 Task: Create in the project AgileLogic in Backlog an issue 'Develop a new tool for automated testing of web application user interface and user experience', assign it to team member softage.1@softage.net and change the status to IN PROGRESS. Create in the project AgileLogic in Backlog an issue 'Upgrade the security features of a web application to improve data protection and secure communication between server and client', assign it to team member softage.2@softage.net and change the status to IN PROGRESS
Action: Mouse moved to (217, 61)
Screenshot: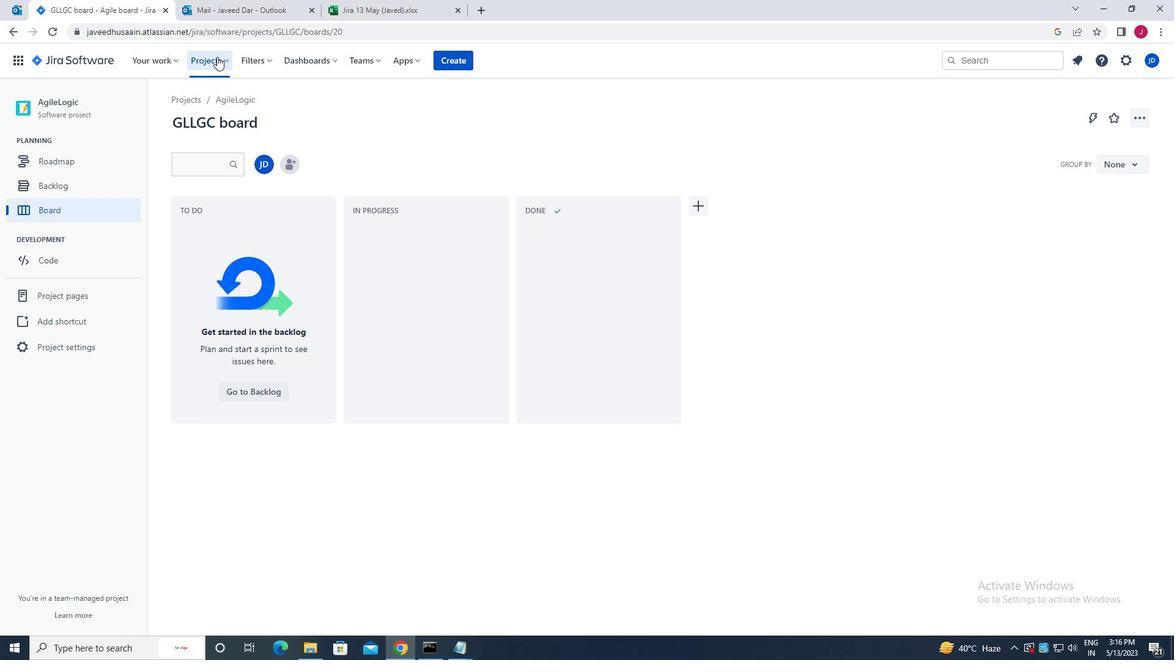 
Action: Mouse pressed left at (217, 61)
Screenshot: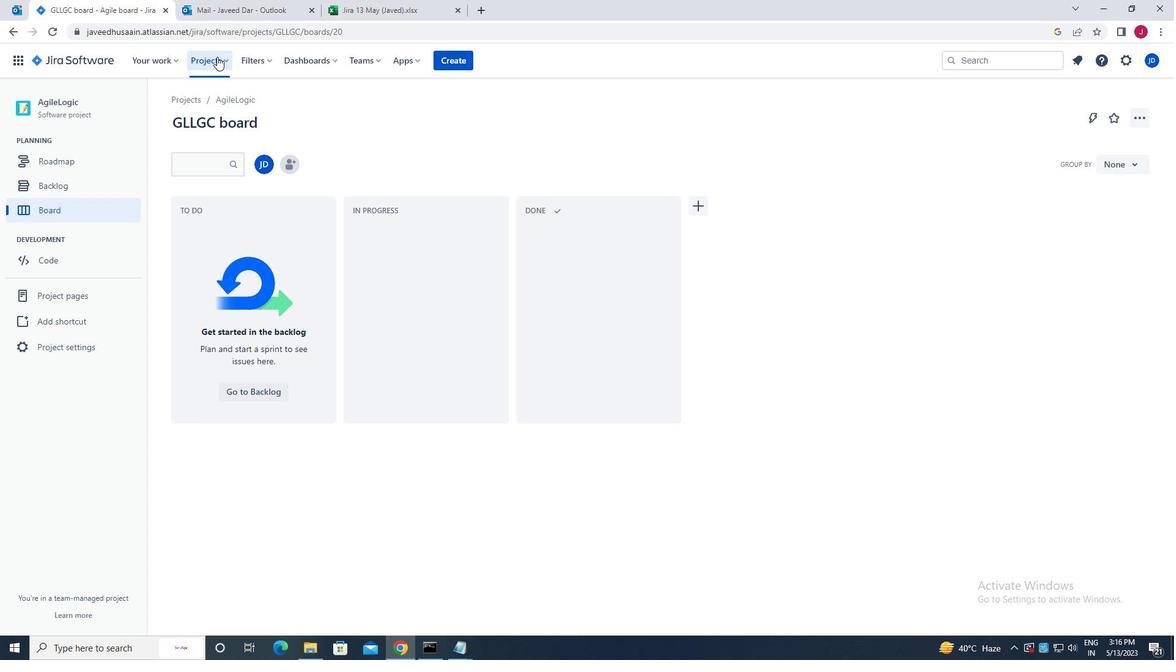 
Action: Mouse moved to (261, 114)
Screenshot: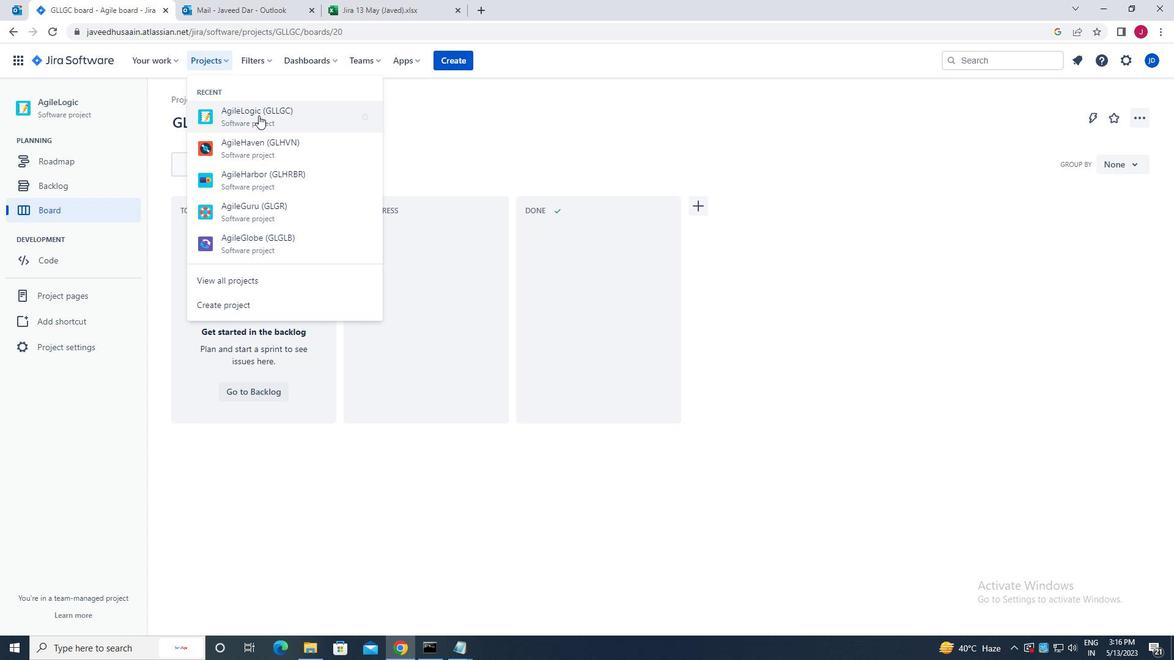 
Action: Mouse pressed left at (261, 114)
Screenshot: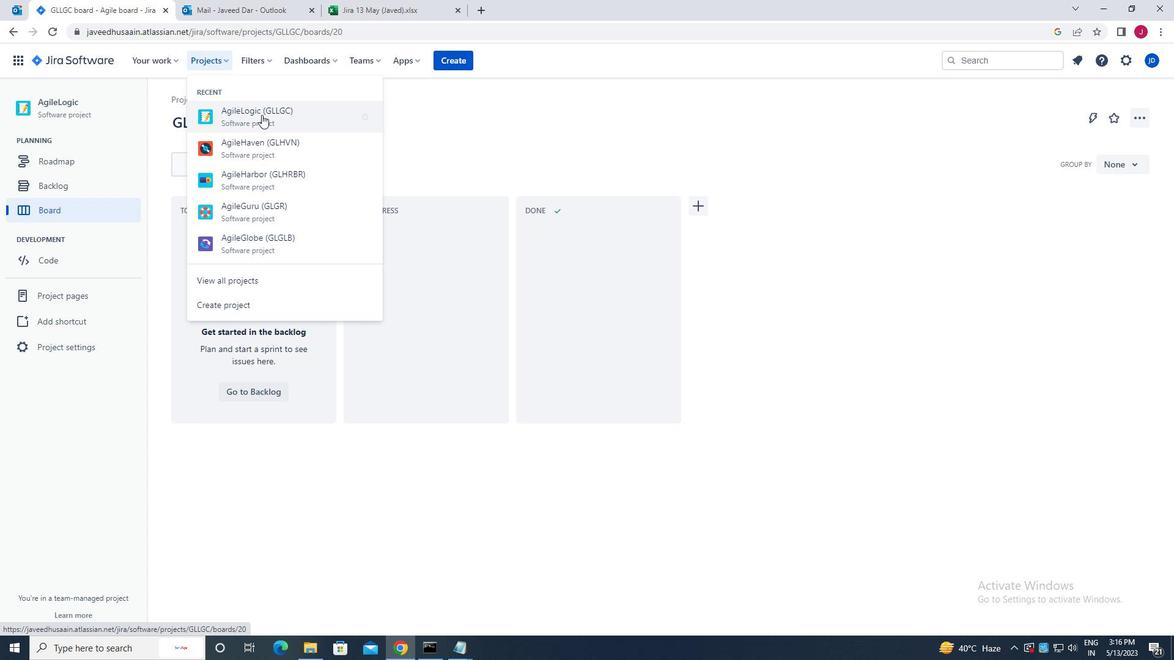 
Action: Mouse moved to (69, 187)
Screenshot: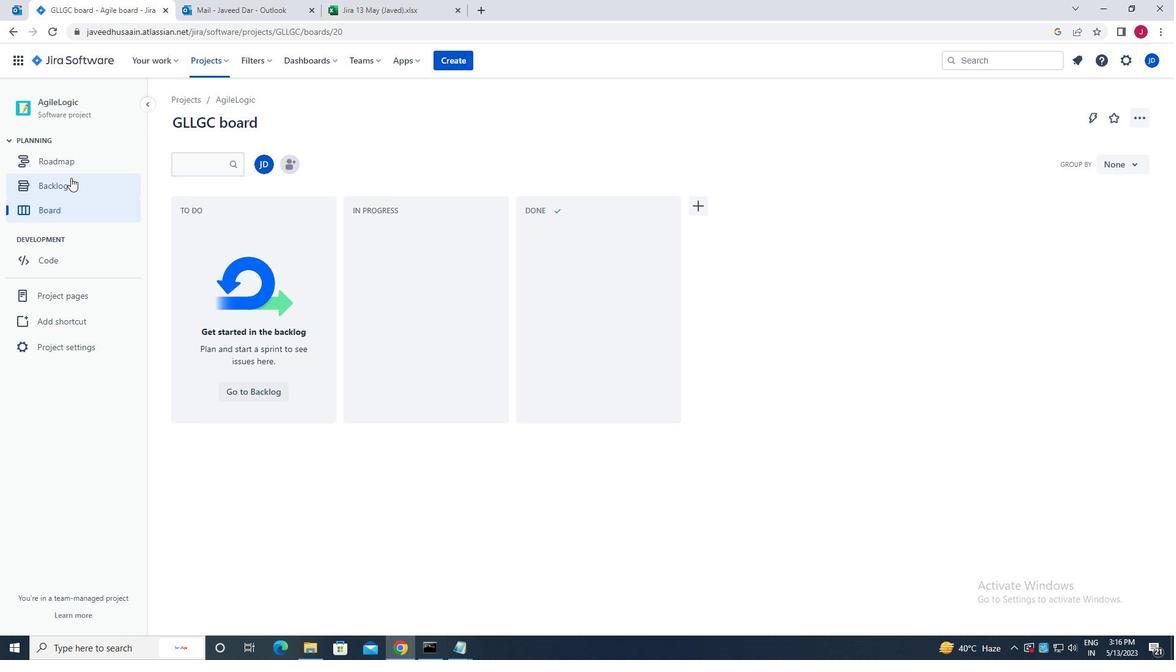 
Action: Mouse pressed left at (69, 187)
Screenshot: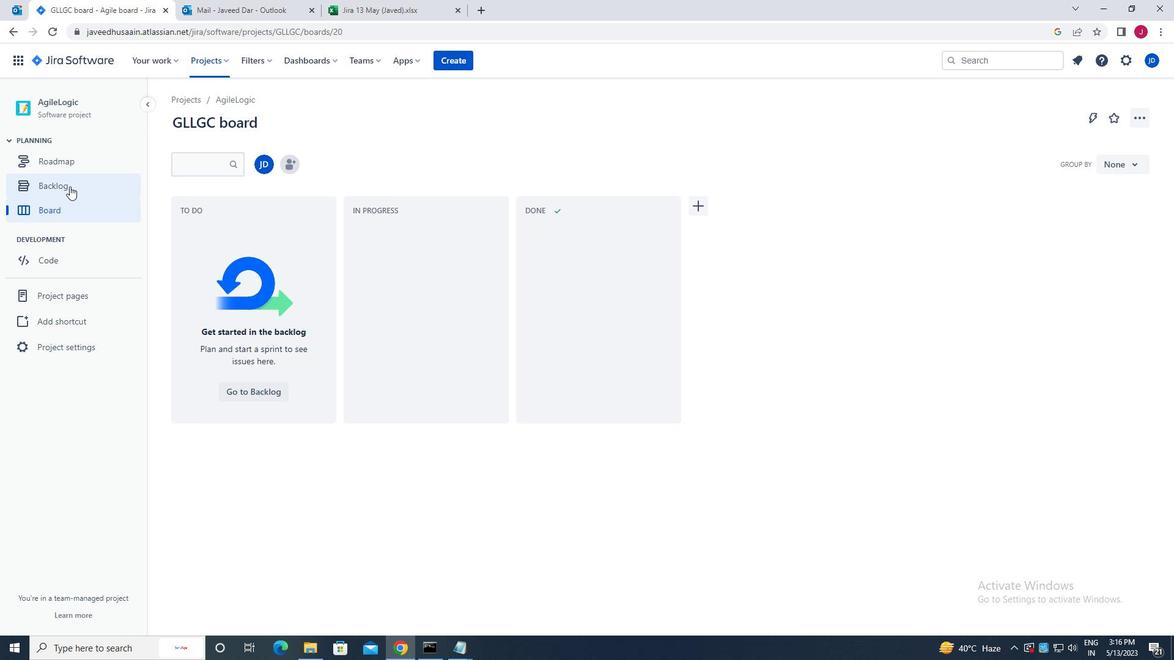 
Action: Mouse moved to (226, 447)
Screenshot: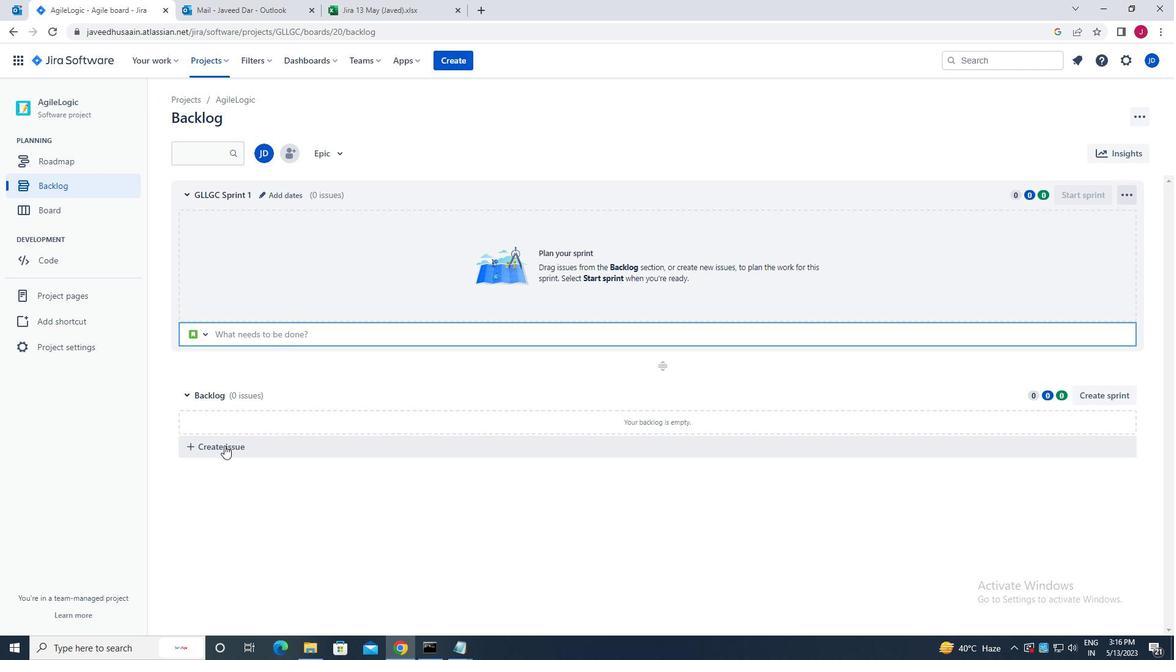 
Action: Mouse pressed left at (226, 447)
Screenshot: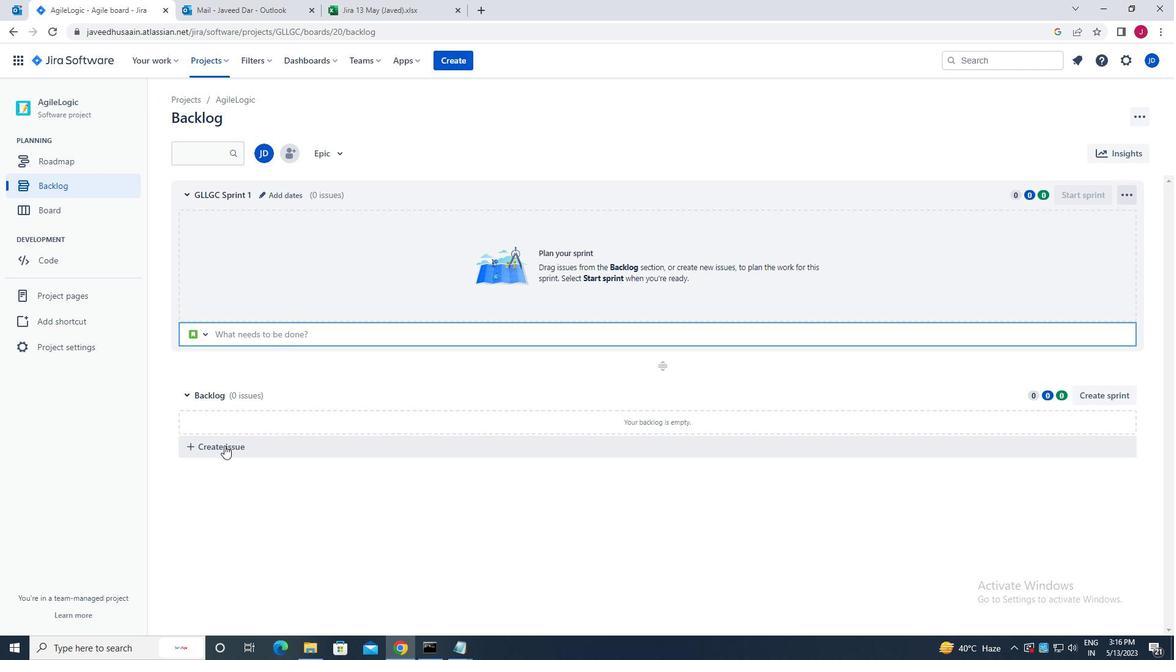 
Action: Mouse moved to (235, 443)
Screenshot: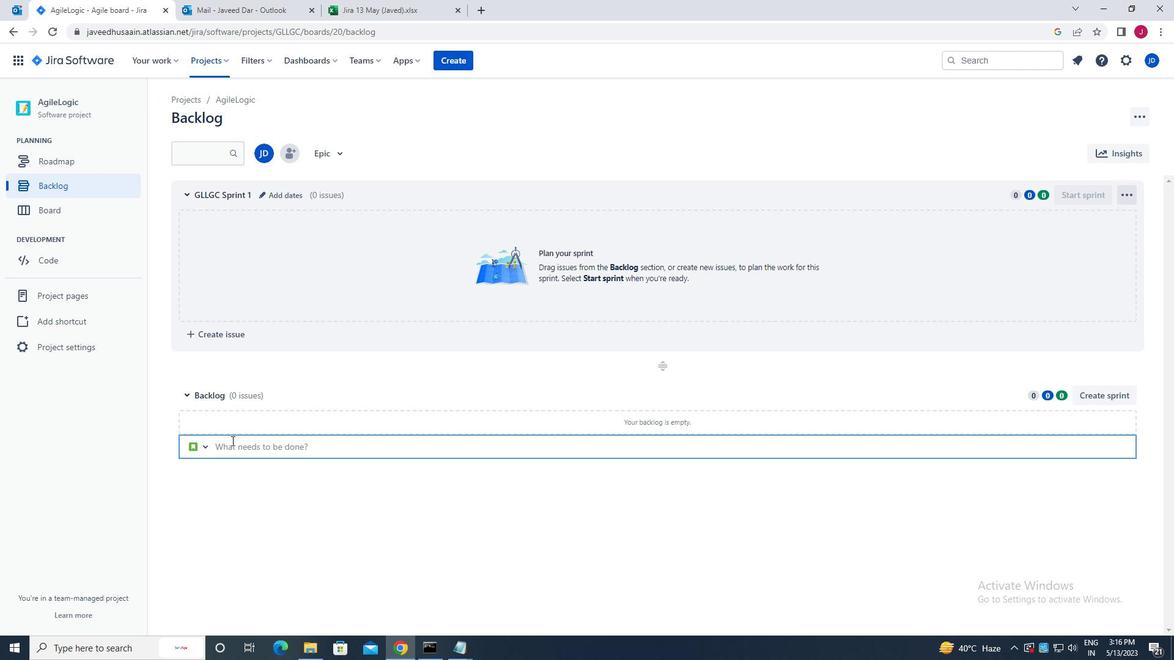 
Action: Mouse pressed left at (235, 443)
Screenshot: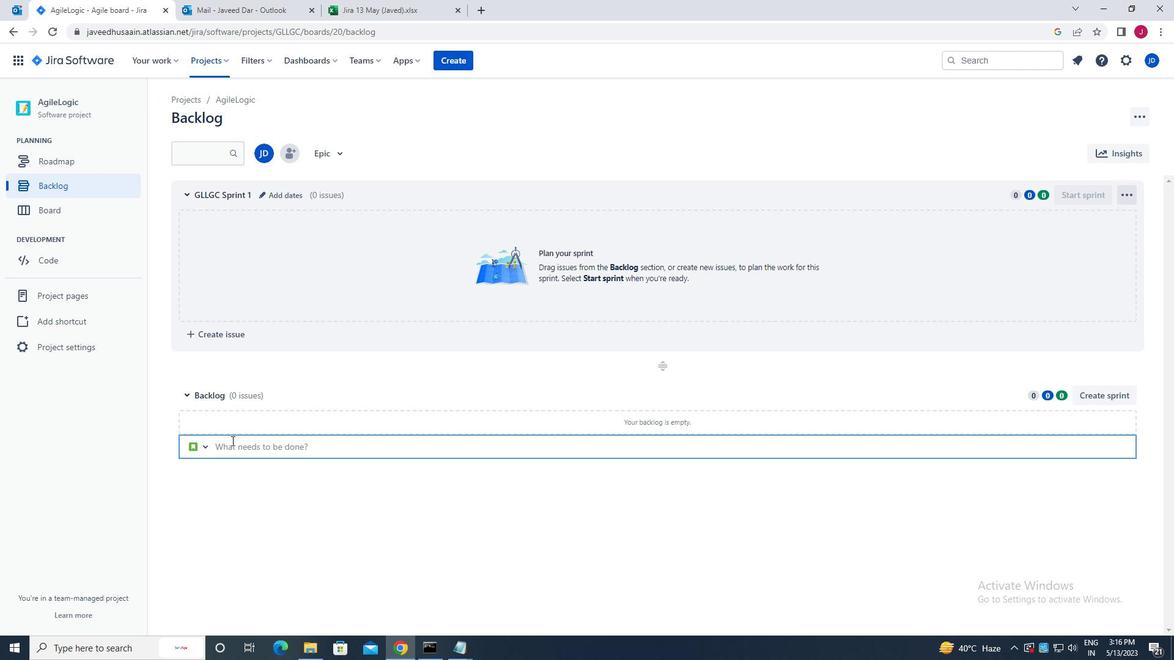 
Action: Mouse moved to (237, 444)
Screenshot: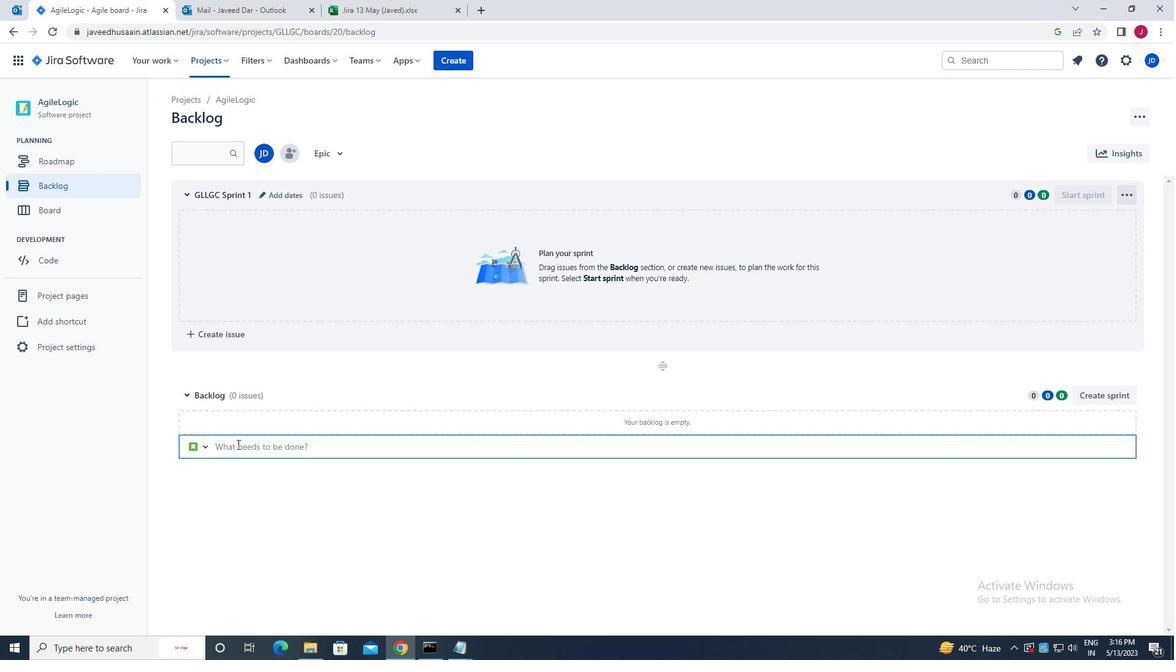 
Action: Key pressed d<Key.caps_lock>evelop<Key.space>a<Key.space>new<Key.space>tool<Key.space>for<Key.space>automated<Key.space>testing<Key.space>of<Key.space>web<Key.space>application<Key.space>user<Key.space>interface<Key.space>and<Key.space>user<Key.space>experience<Key.enter>
Screenshot: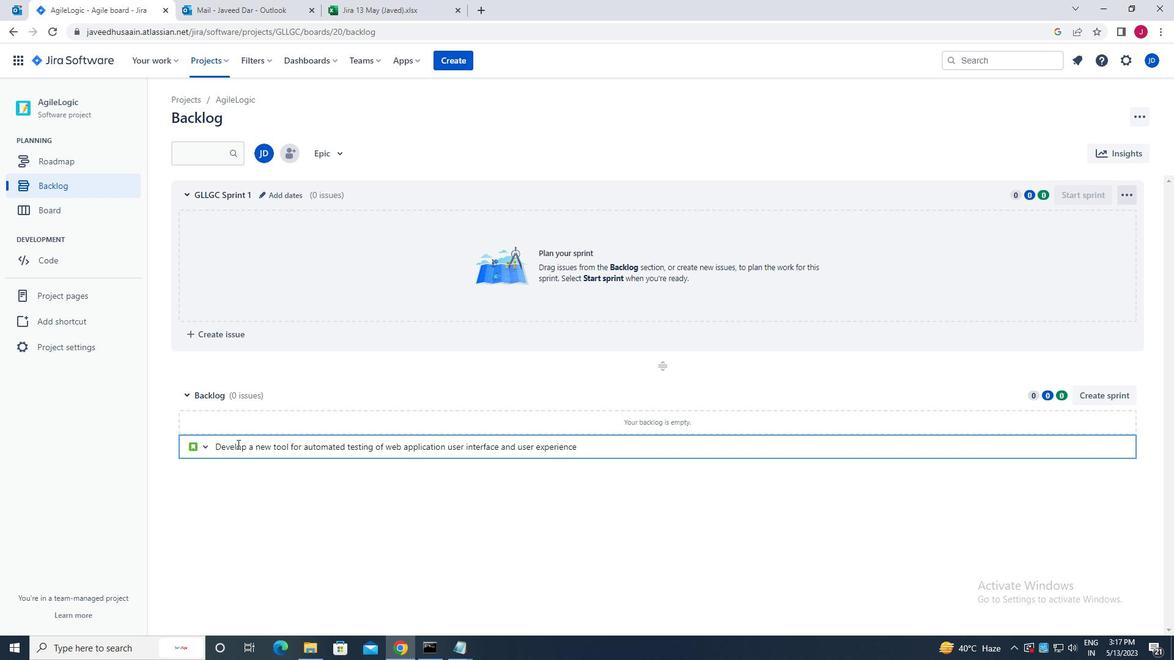 
Action: Mouse moved to (1101, 422)
Screenshot: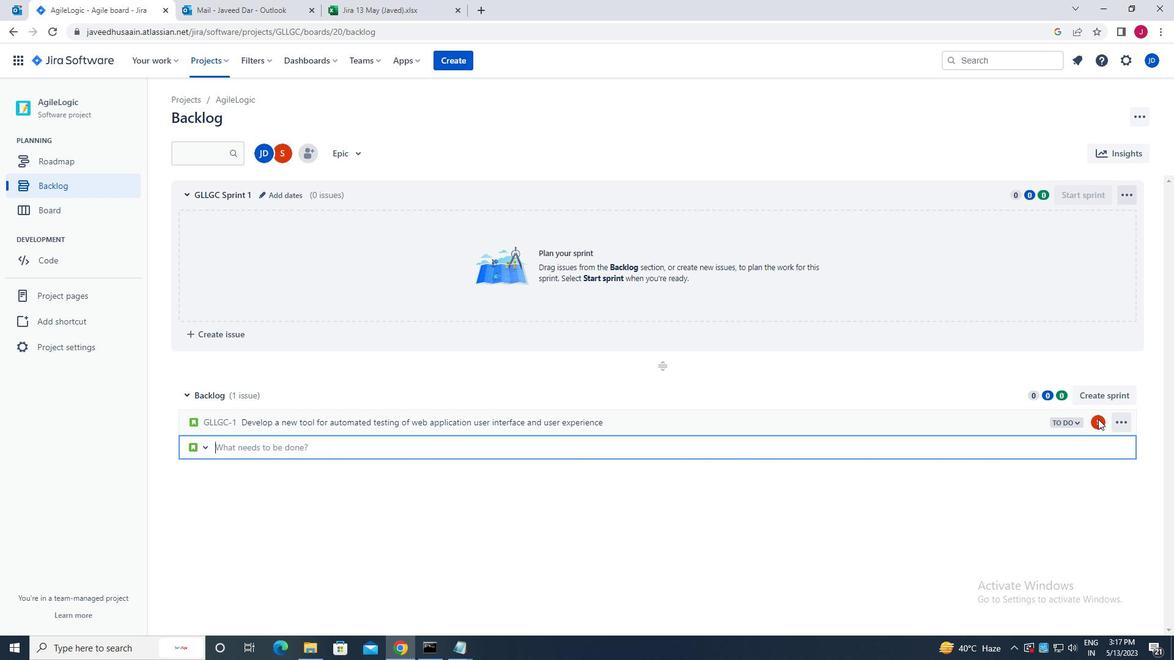 
Action: Mouse pressed left at (1101, 422)
Screenshot: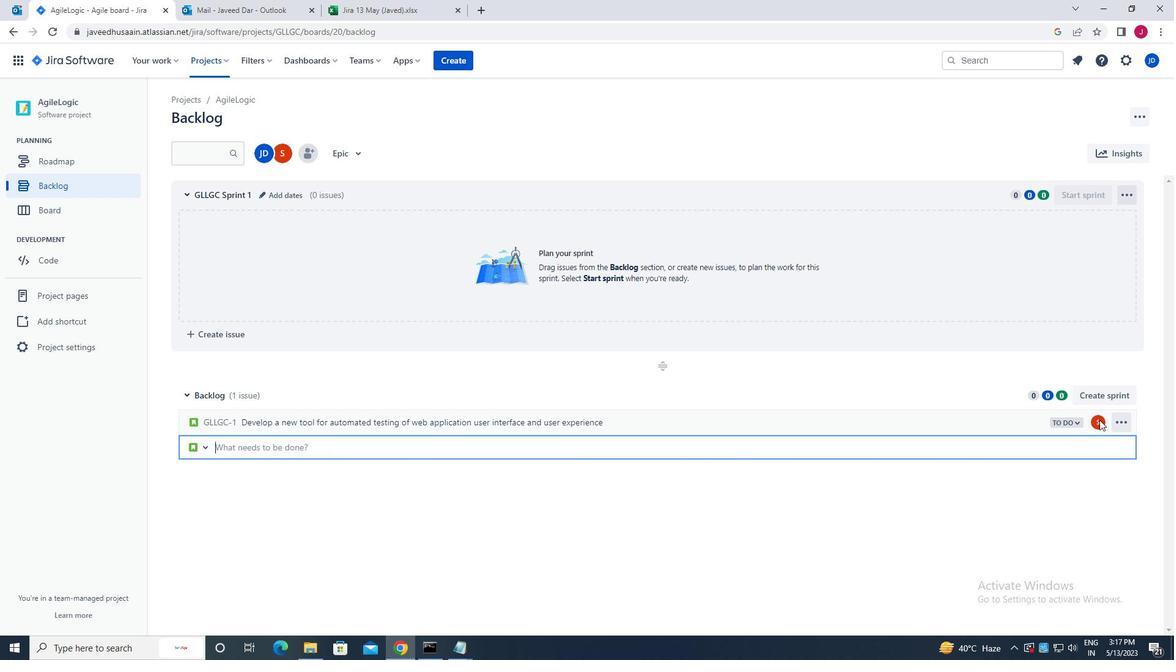 
Action: Mouse moved to (1099, 423)
Screenshot: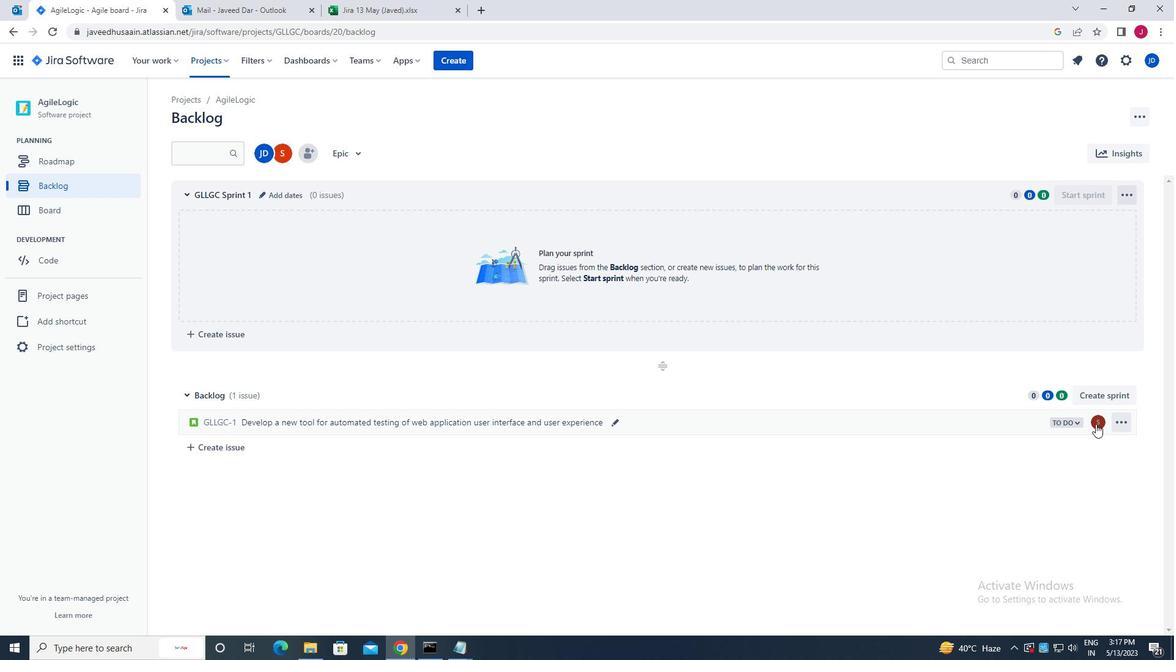 
Action: Mouse pressed left at (1099, 423)
Screenshot: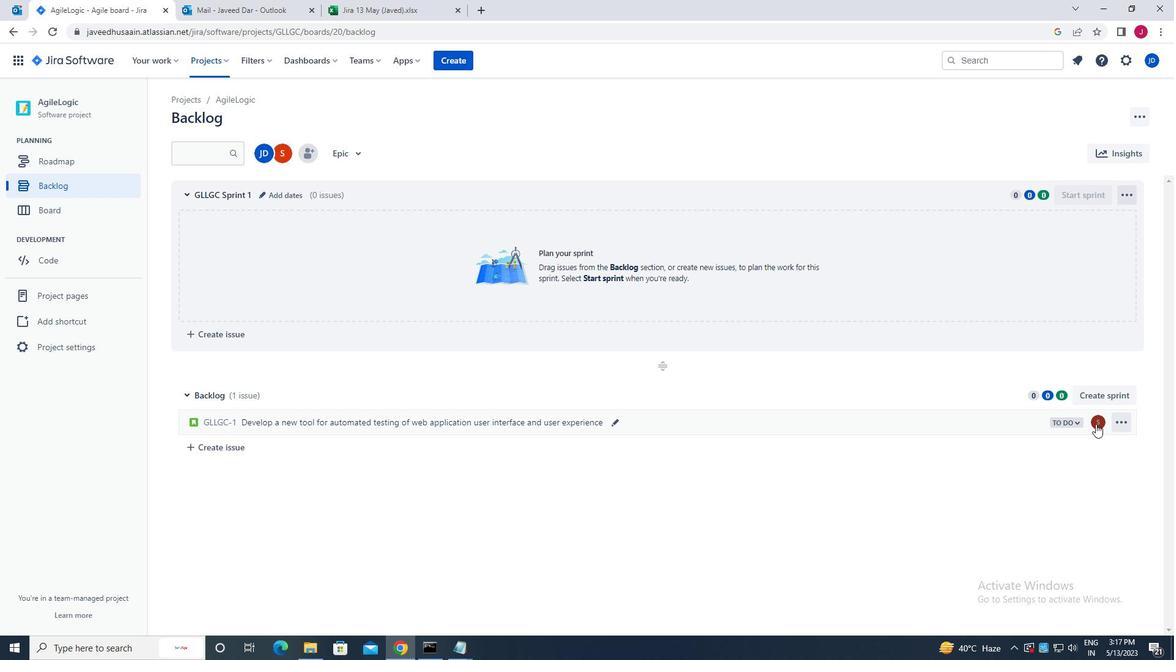 
Action: Mouse moved to (1005, 450)
Screenshot: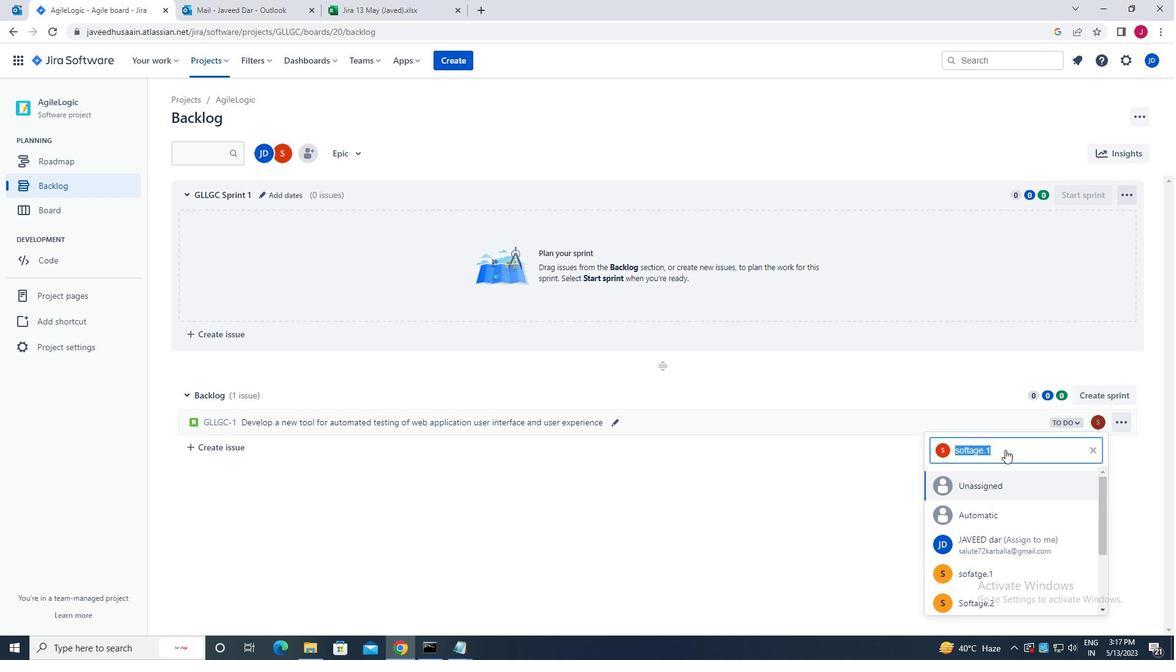 
Action: Key pressed soft
Screenshot: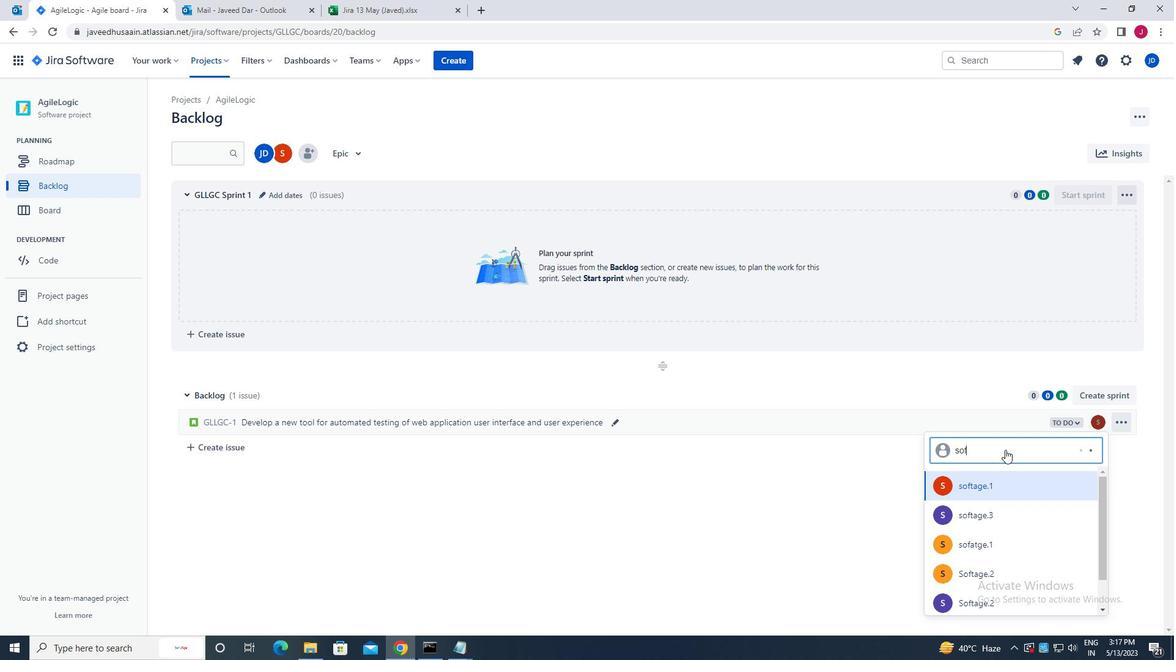 
Action: Mouse moved to (1006, 493)
Screenshot: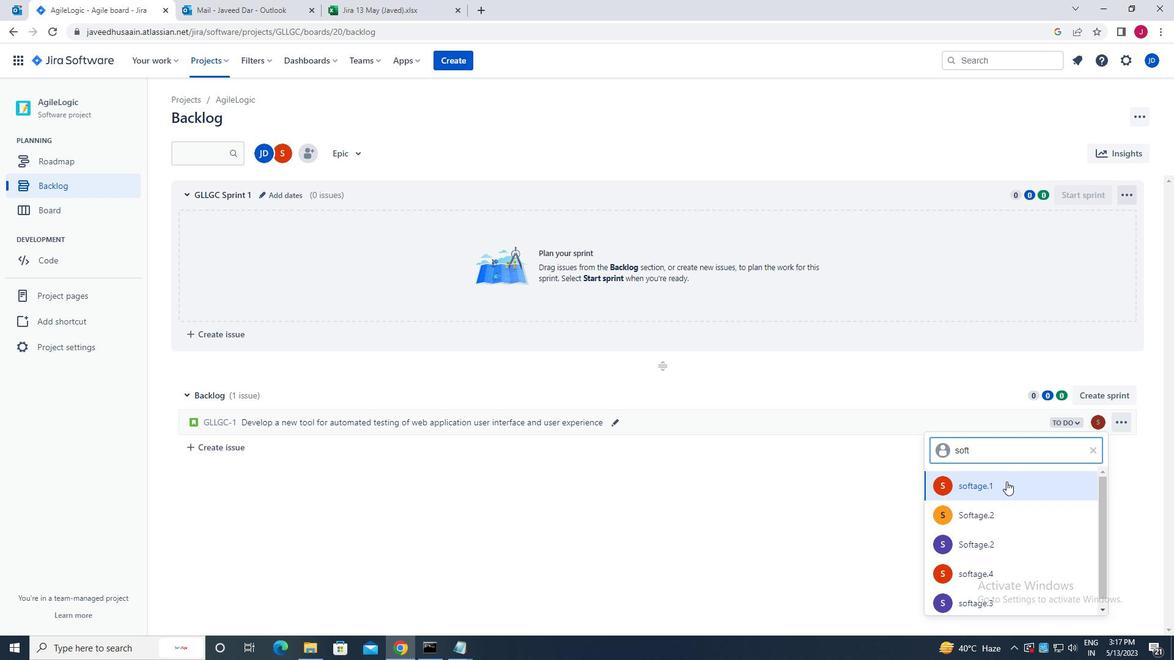 
Action: Mouse pressed left at (1006, 493)
Screenshot: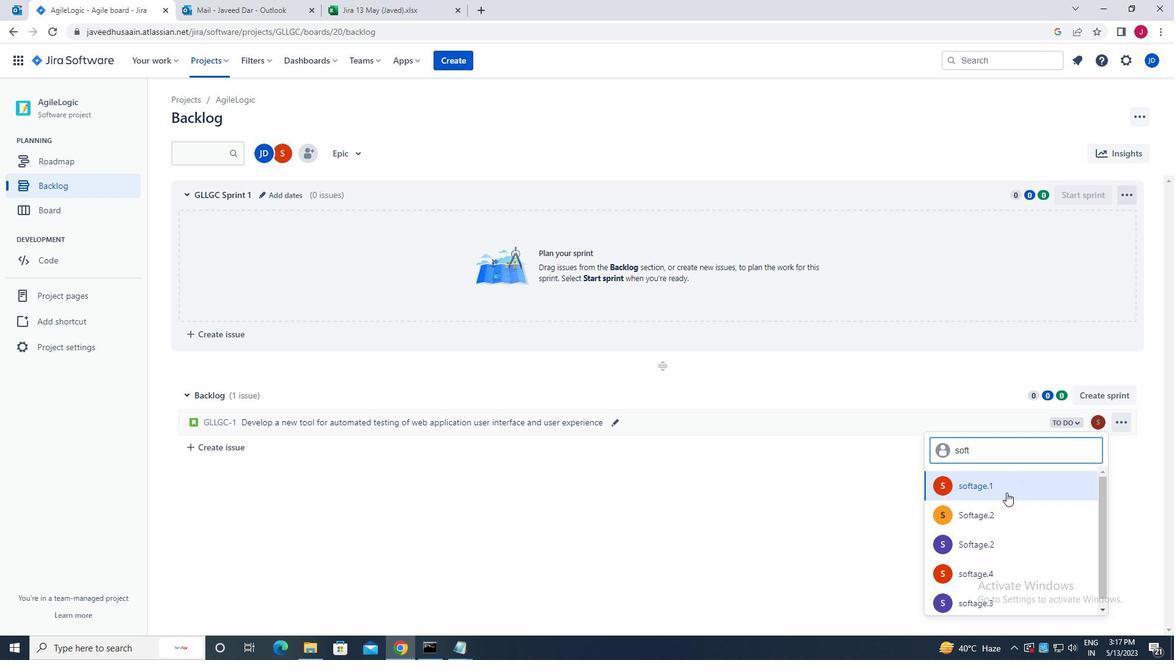
Action: Mouse moved to (1069, 420)
Screenshot: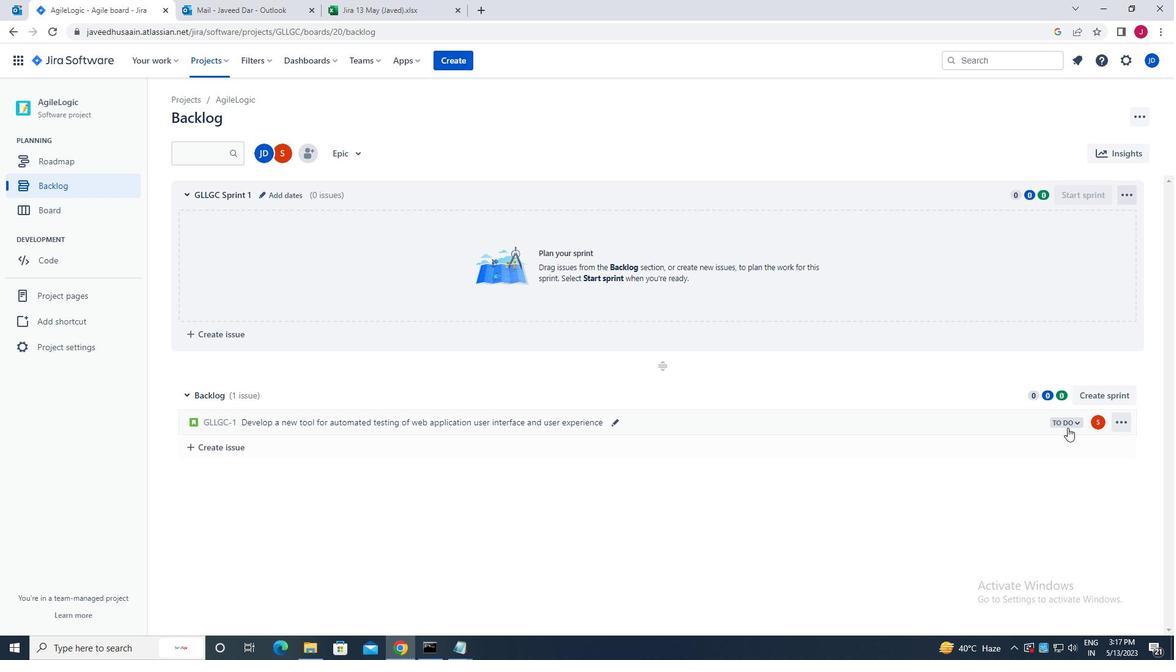 
Action: Mouse pressed left at (1069, 420)
Screenshot: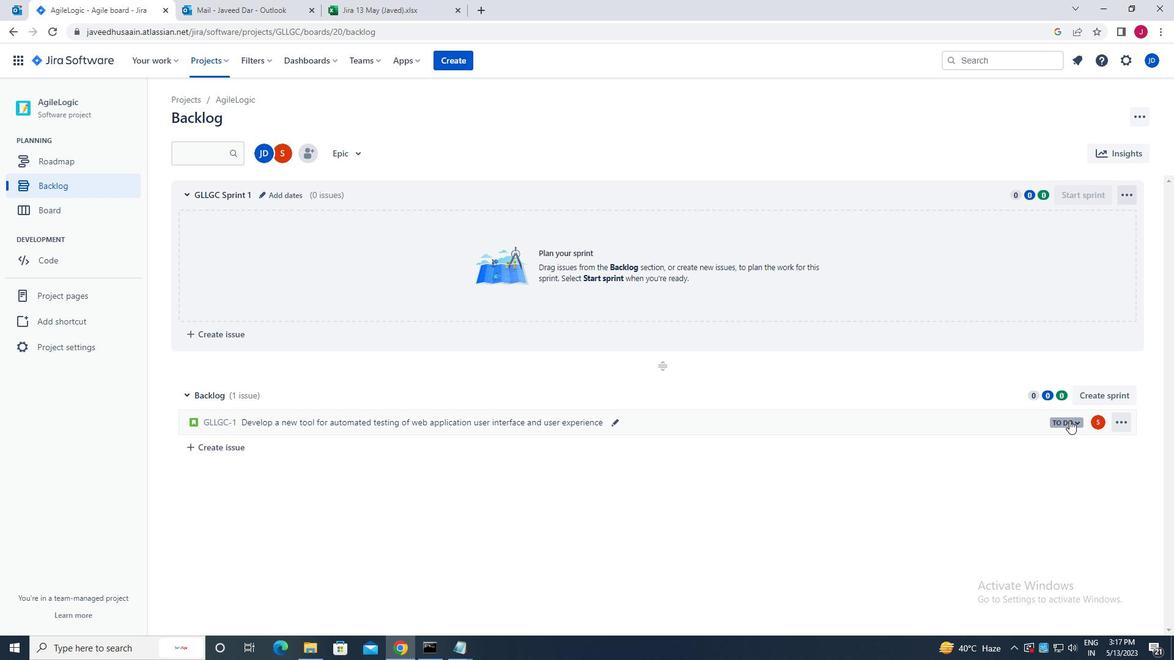 
Action: Mouse moved to (990, 446)
Screenshot: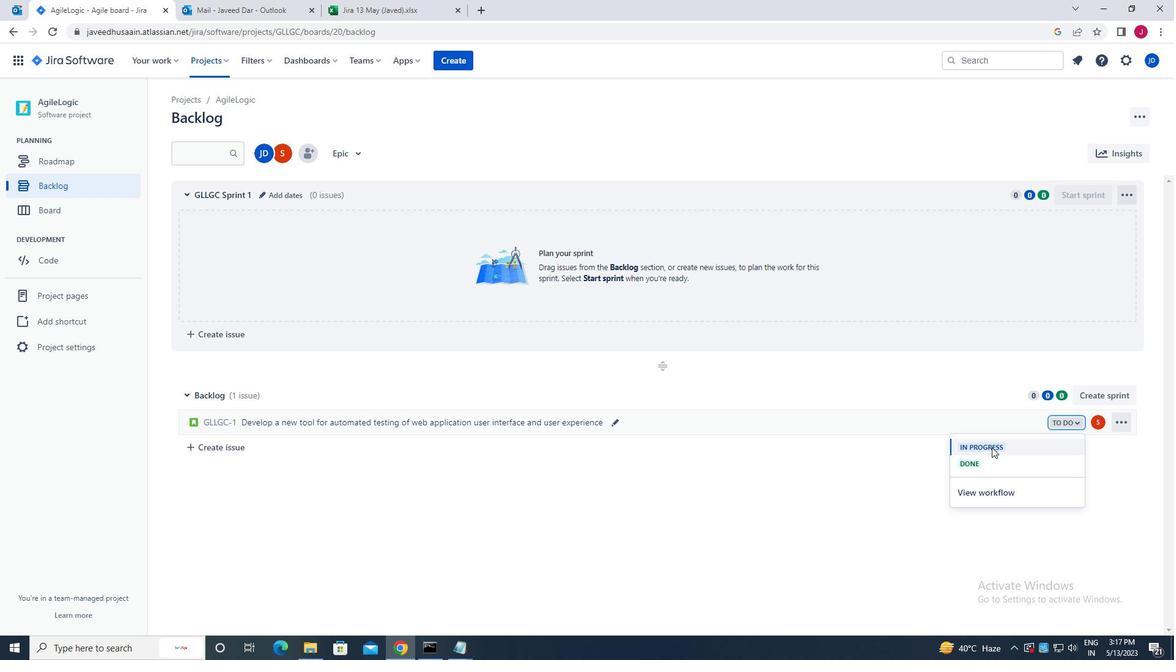 
Action: Mouse pressed left at (990, 446)
Screenshot: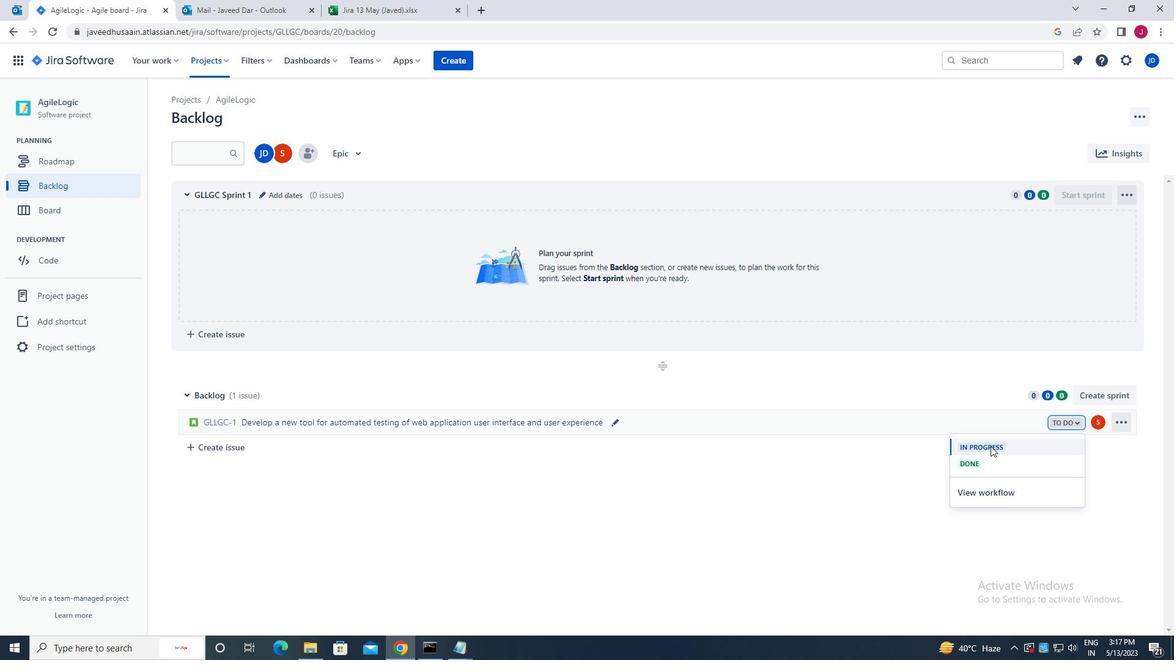 
Action: Mouse moved to (232, 452)
Screenshot: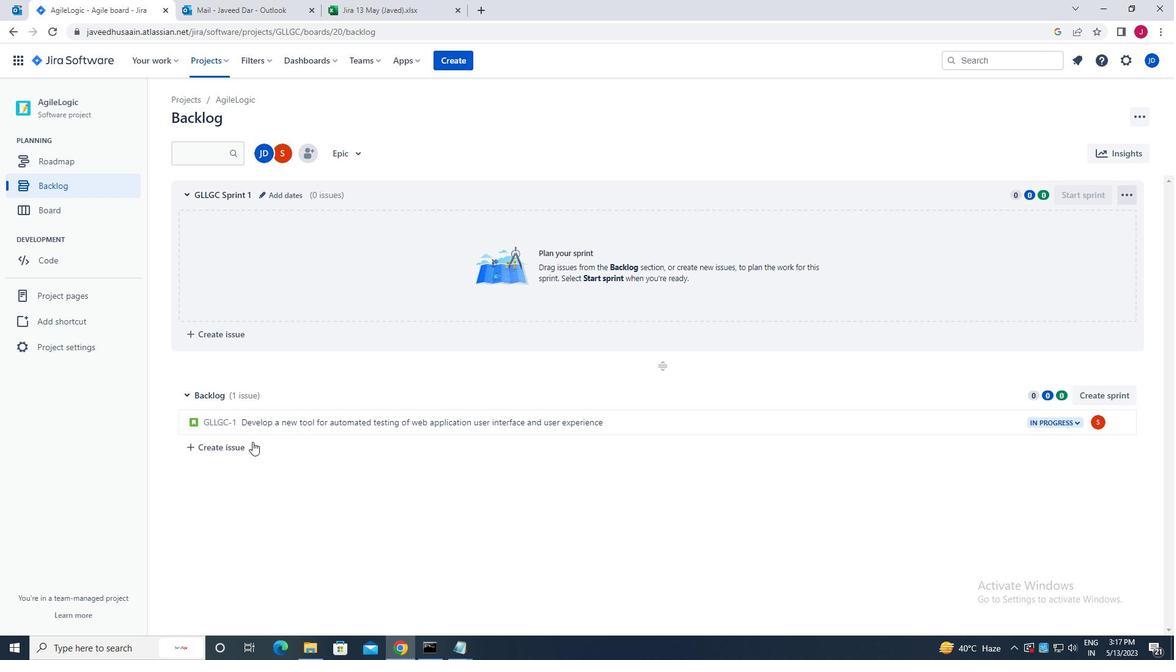 
Action: Mouse pressed left at (232, 452)
Screenshot: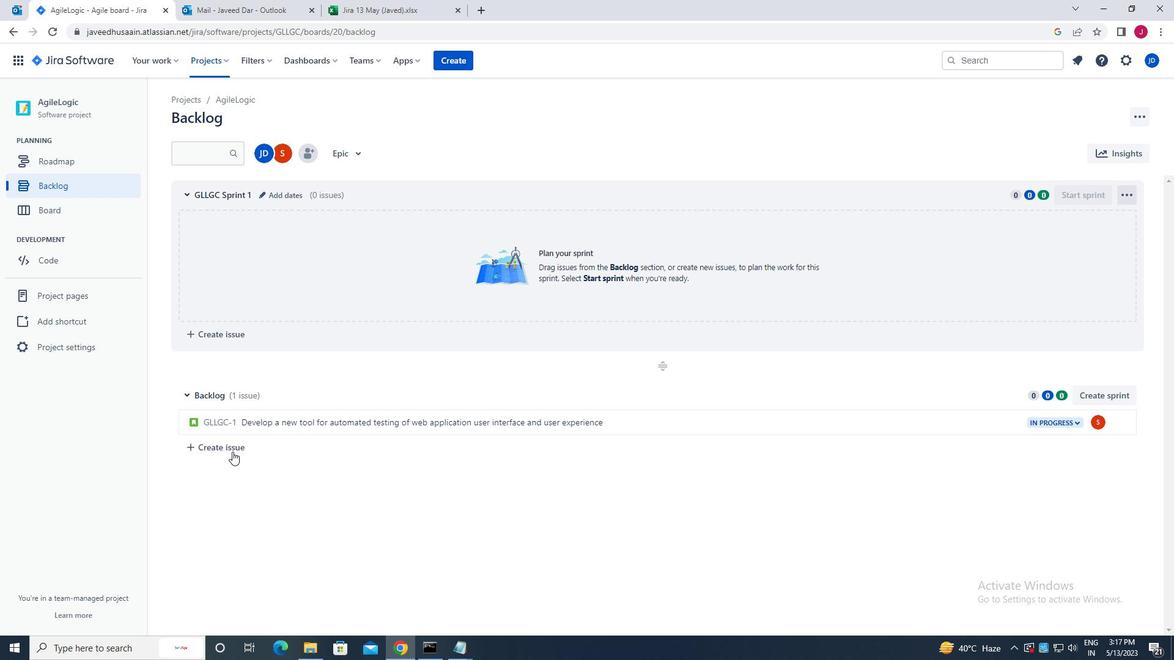 
Action: Mouse moved to (280, 448)
Screenshot: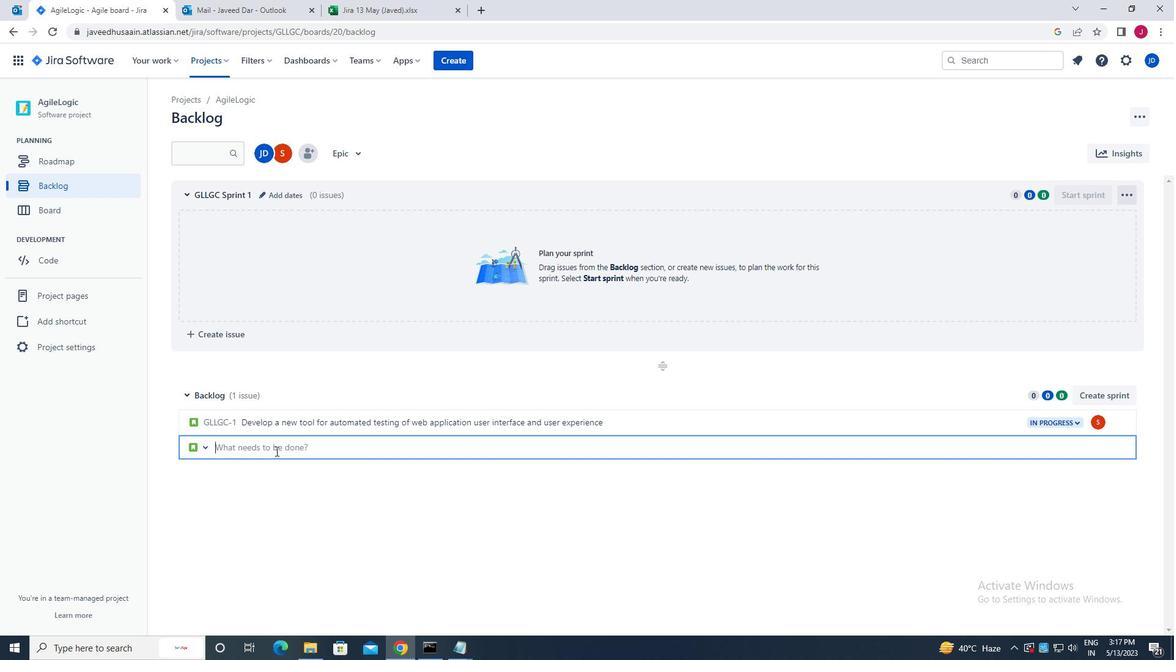 
Action: Mouse pressed left at (280, 448)
Screenshot: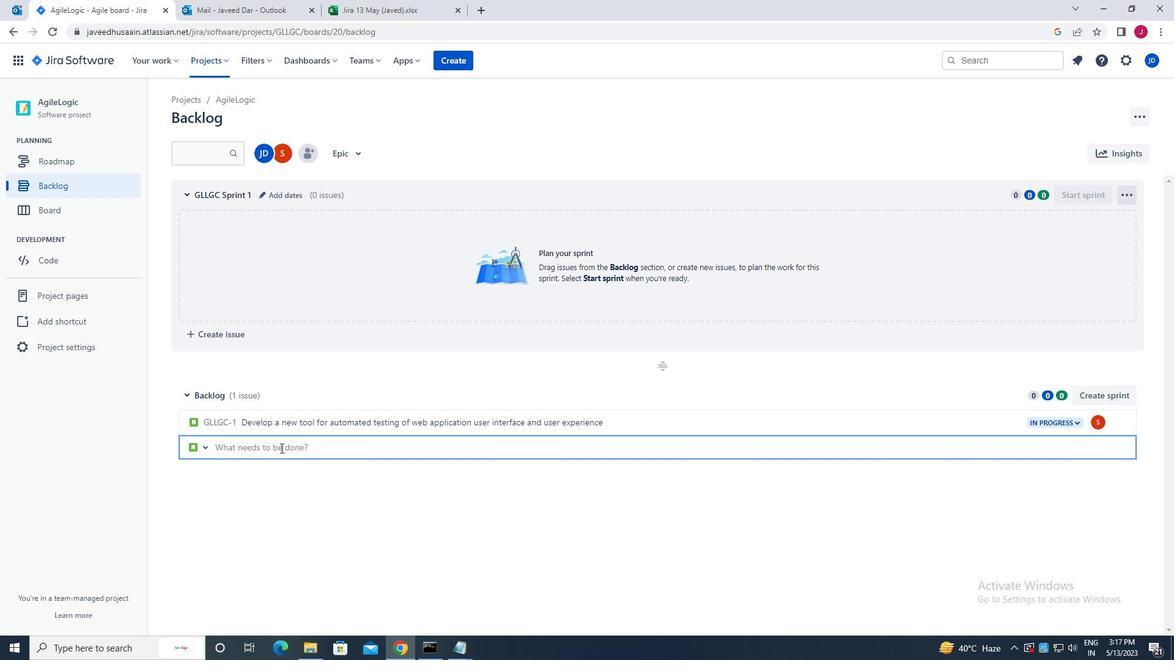 
Action: Key pressed <Key.caps_lock>u<Key.caps_lock>pgrade<Key.space>the<Key.space>security<Key.space>features<Key.space>of<Key.space>a<Key.space>web<Key.space>application<Key.space>to<Key.space>improve<Key.space>data<Key.space>protection<Key.space>and<Key.space>secure<Key.space>communication<Key.space>between<Key.space>server<Key.space>and<Key.space>cliebt<Key.backspace><Key.backspace>nt<Key.enter>
Screenshot: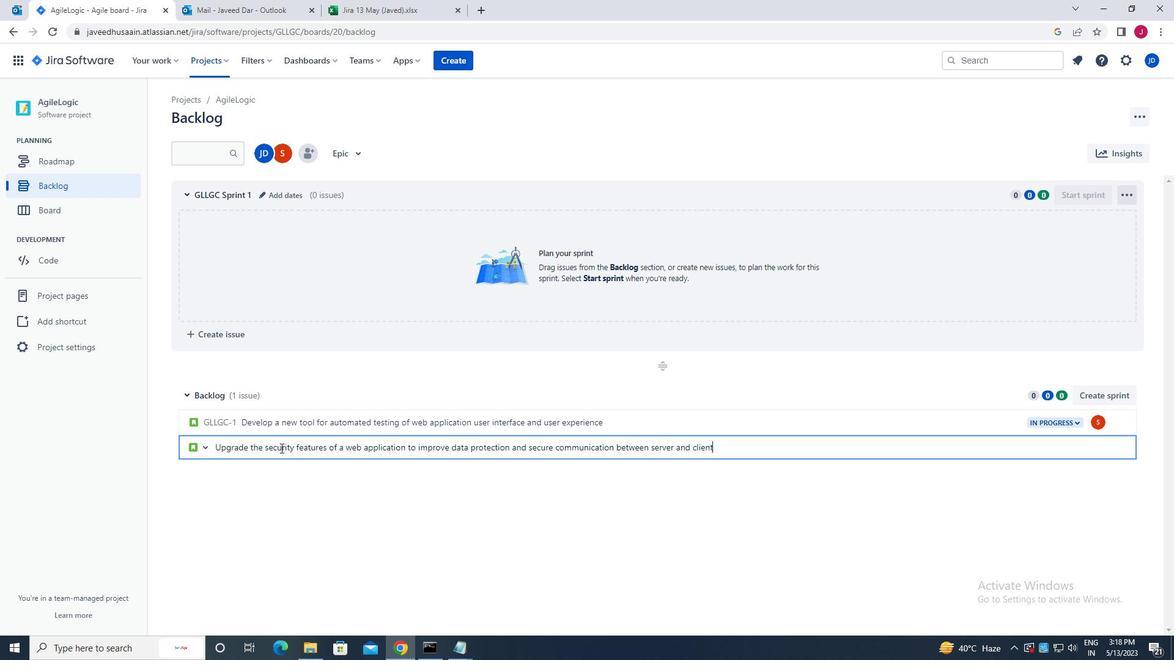 
Action: Mouse moved to (1096, 448)
Screenshot: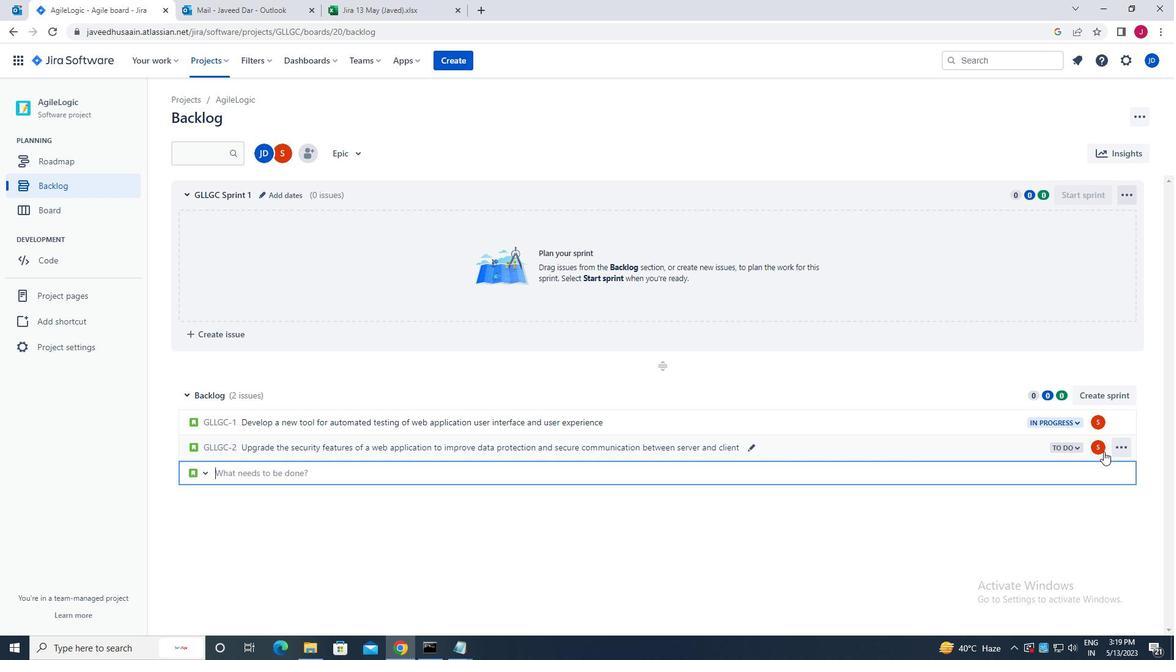 
Action: Mouse pressed left at (1096, 448)
Screenshot: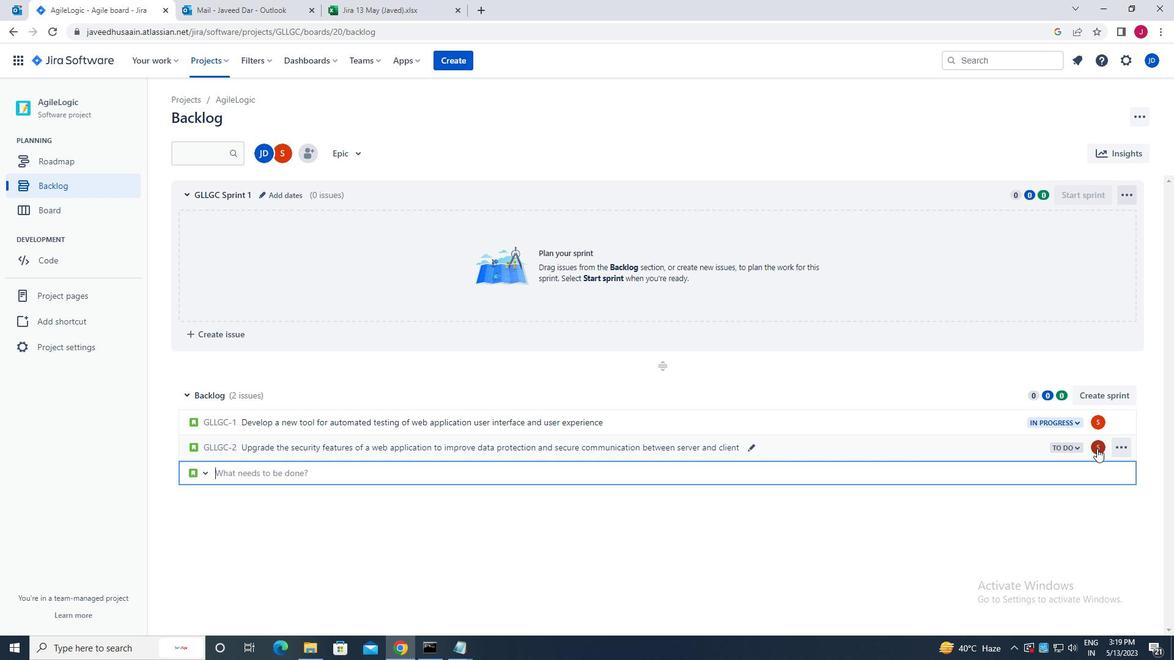 
Action: Mouse moved to (1003, 475)
Screenshot: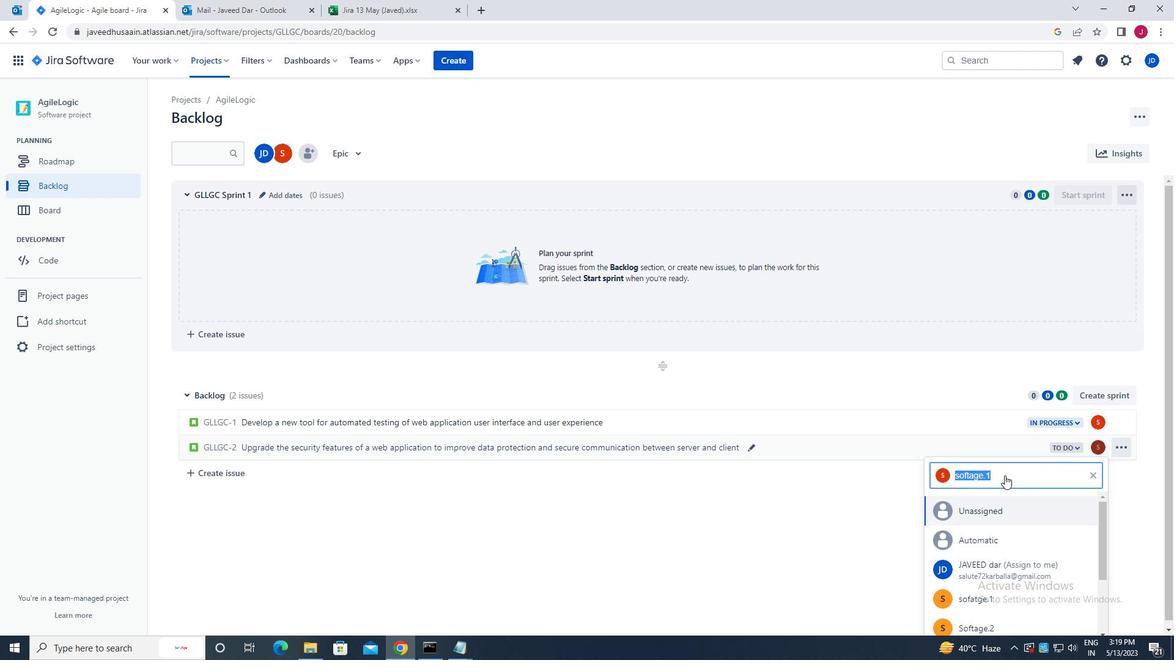 
Action: Key pressed soft
Screenshot: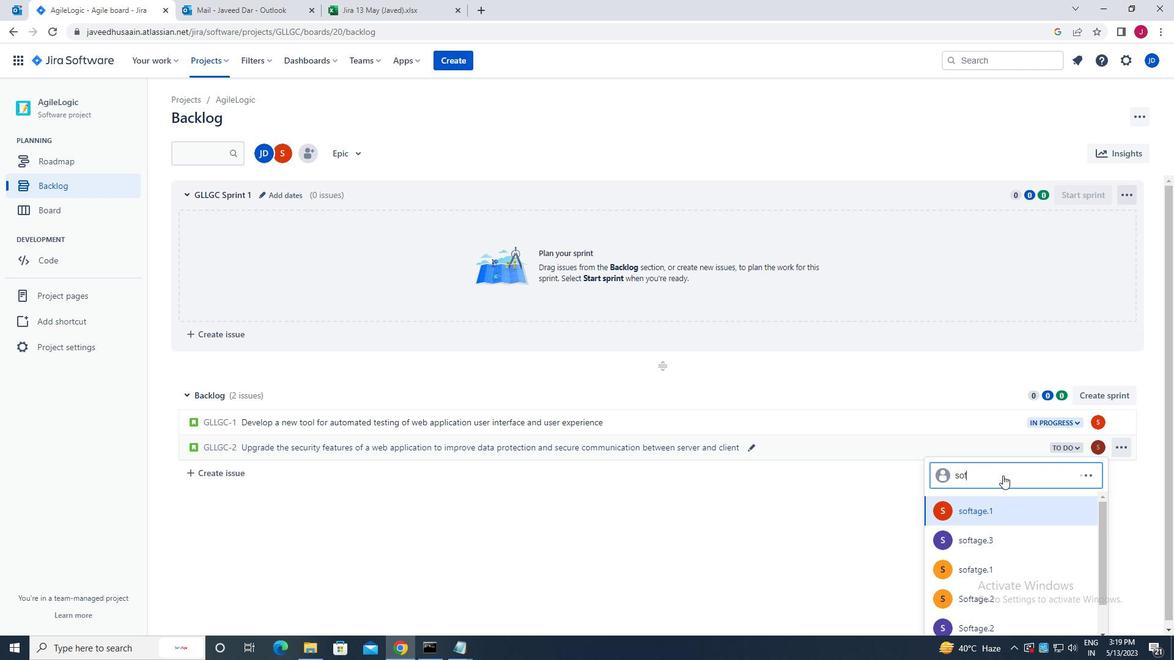 
Action: Mouse moved to (988, 541)
Screenshot: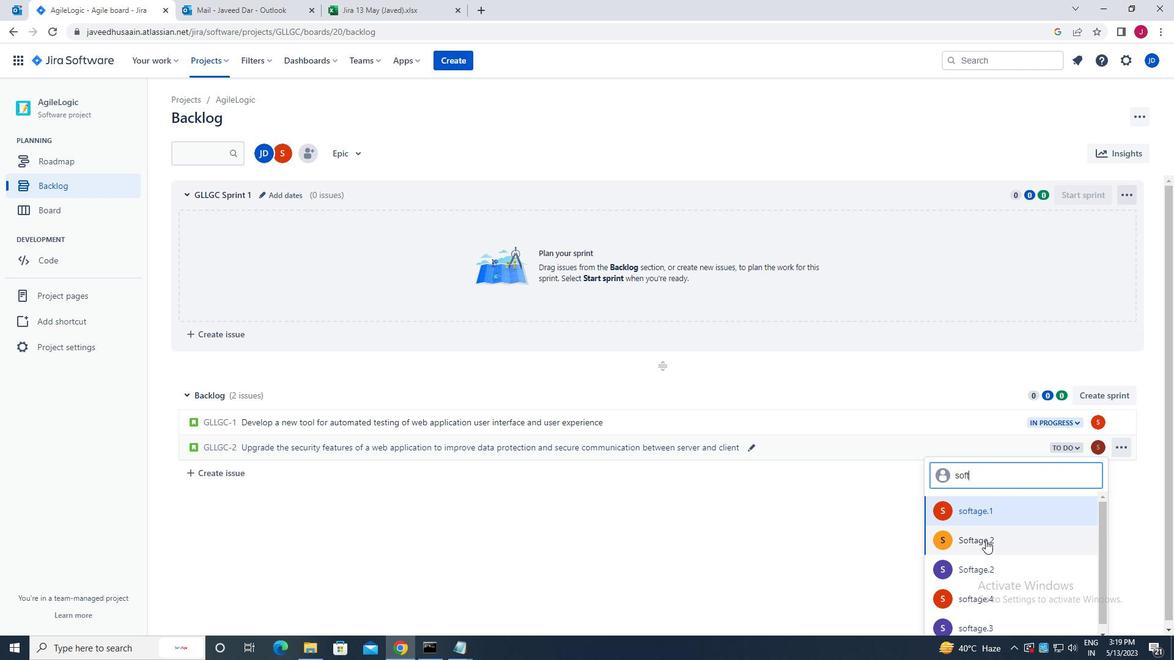 
Action: Mouse pressed left at (988, 541)
Screenshot: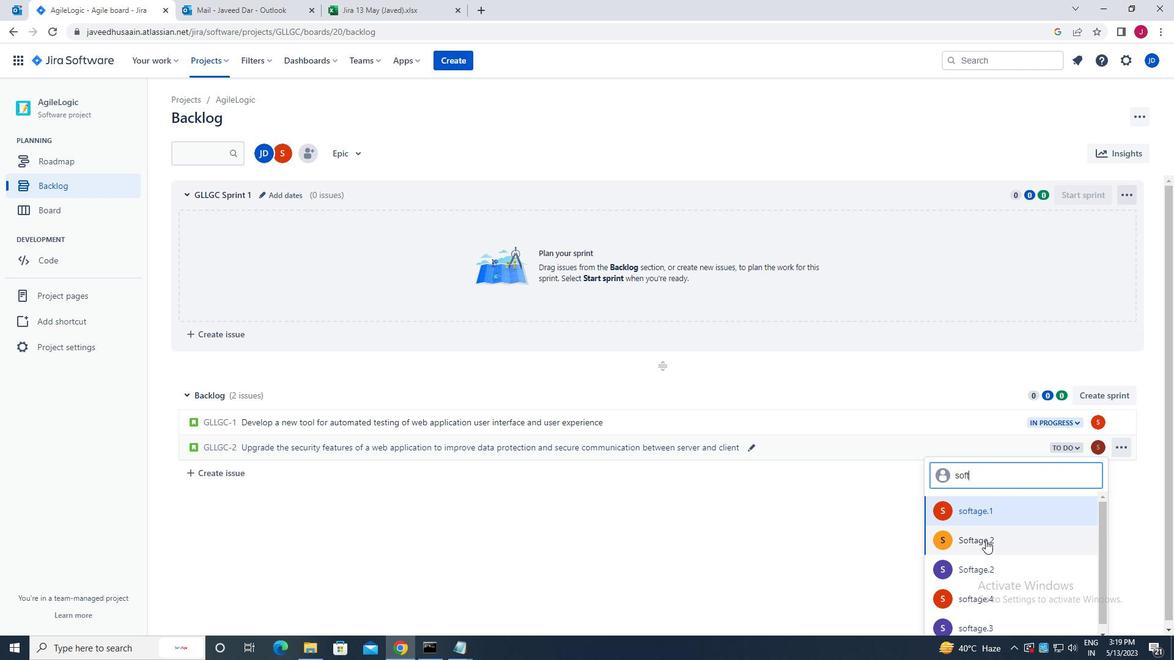 
Action: Mouse moved to (1071, 446)
Screenshot: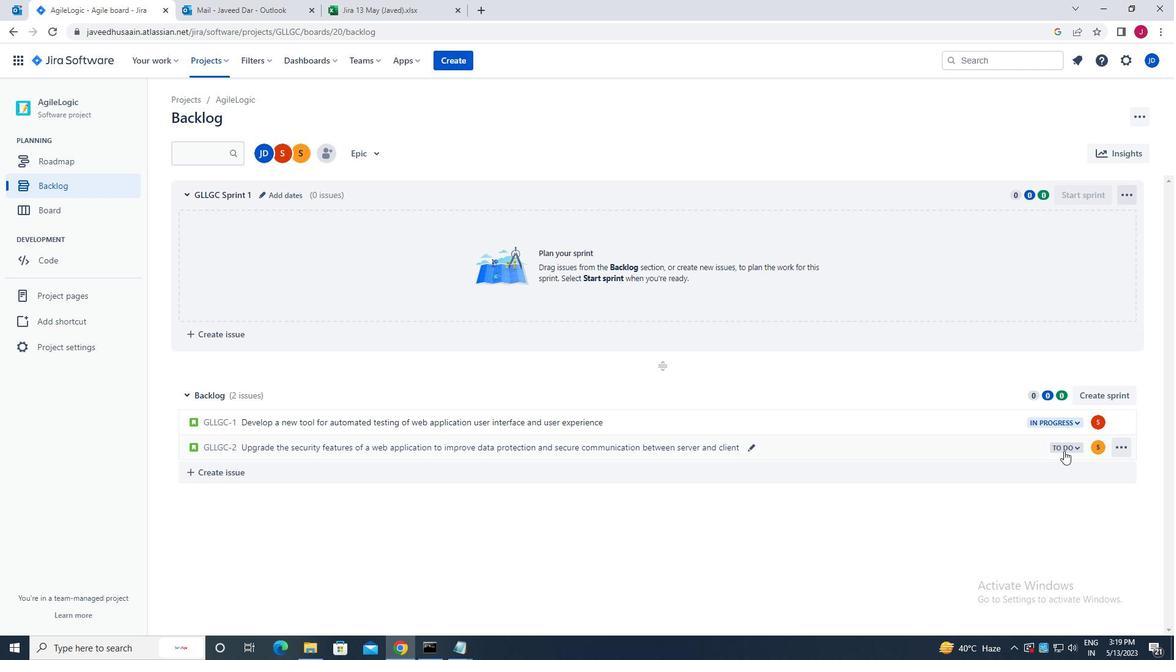 
Action: Mouse pressed left at (1071, 446)
Screenshot: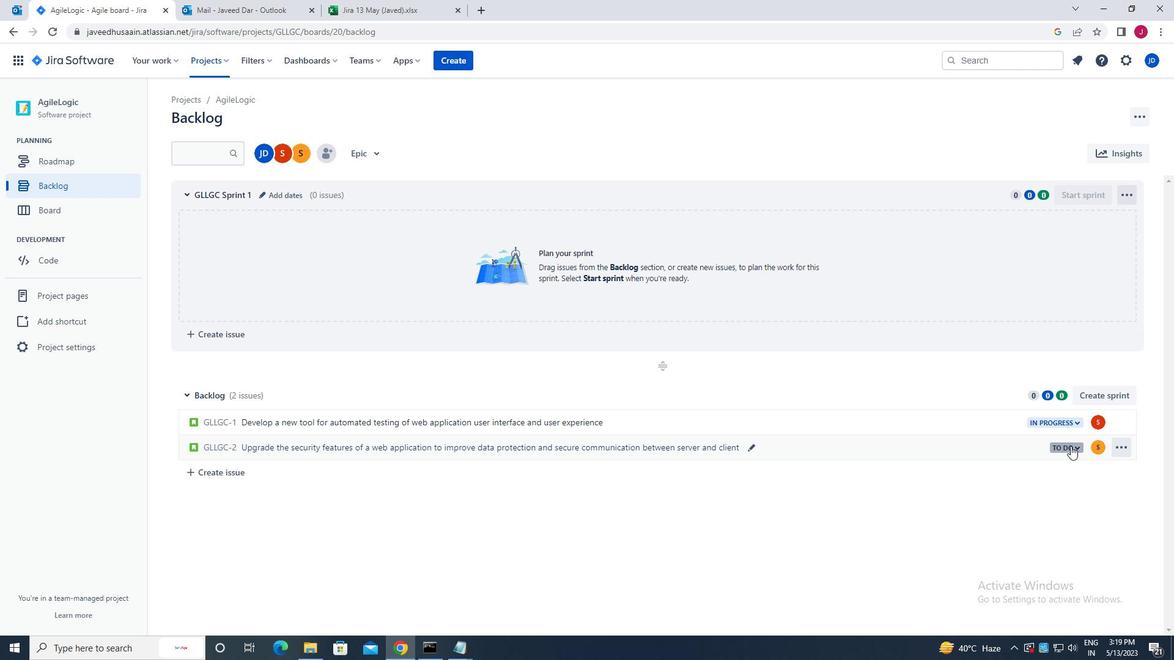 
Action: Mouse moved to (991, 472)
Screenshot: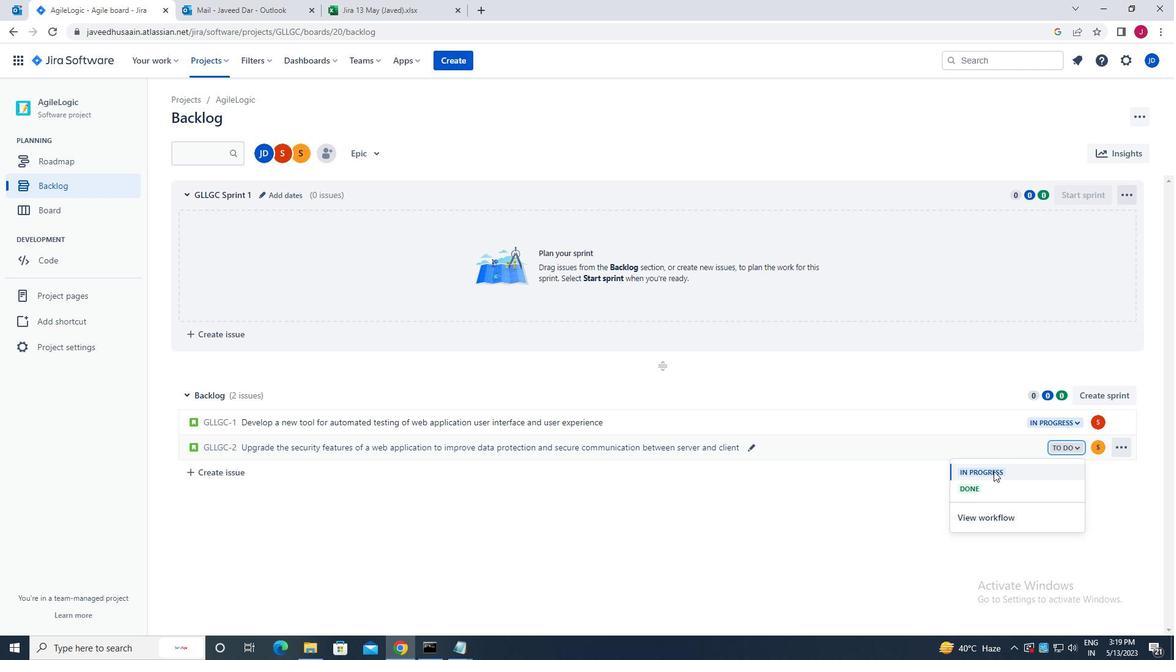 
Action: Mouse pressed left at (991, 472)
Screenshot: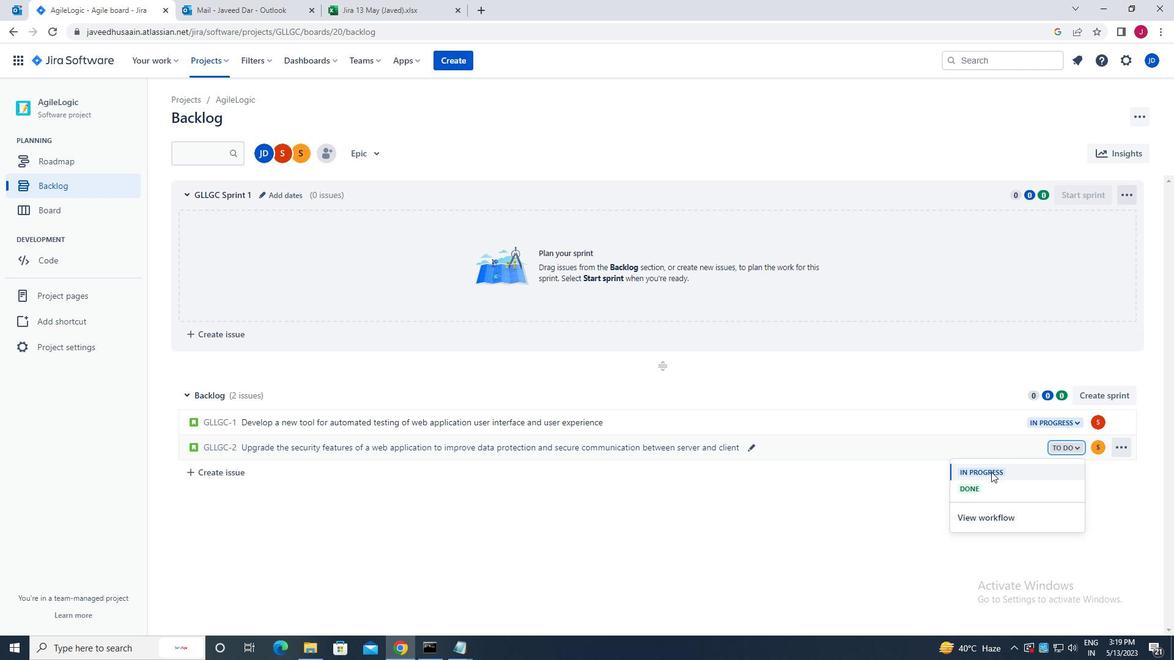 
